 Task: Add an event with the title Webinar: Advanced Google AdWords Techniques, date '2023/12/05', time 7:50 AM to 9:50 AMand add a description: Participants will be guided to focus their attention on their breath, using it as an anchor to bring their awareness to the present moment. They will learn techniques to deepen their breath, release tension, and promote relaxation., put the event into Orange category . Add location for the event as: Bangkok, Thailand, logged in from the account softage.3@softage.netand send the event invitation to softage.1@softage.net and softage.2@softage.net. Set a reminder for the event 15 minutes before
Action: Mouse moved to (81, 87)
Screenshot: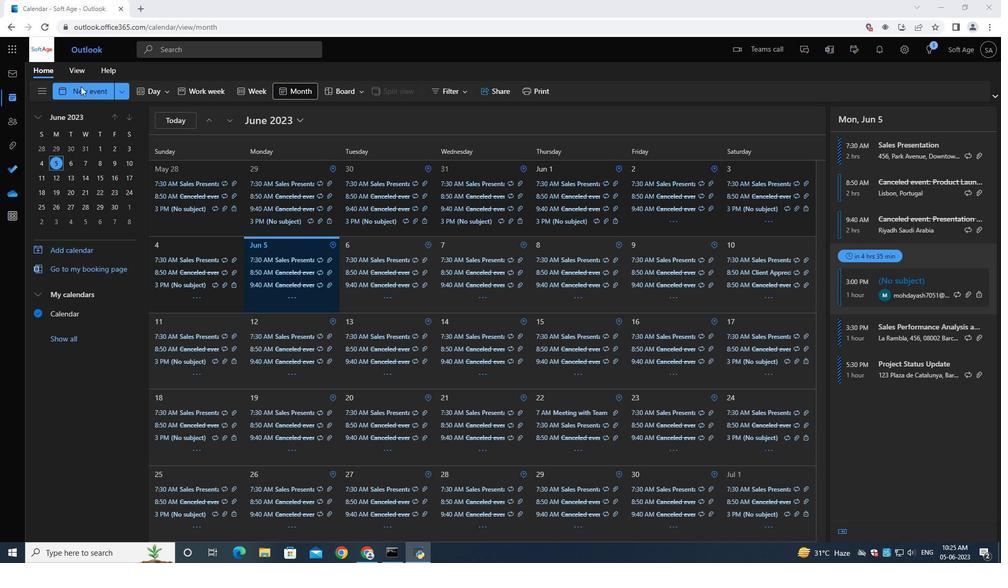 
Action: Mouse pressed left at (81, 87)
Screenshot: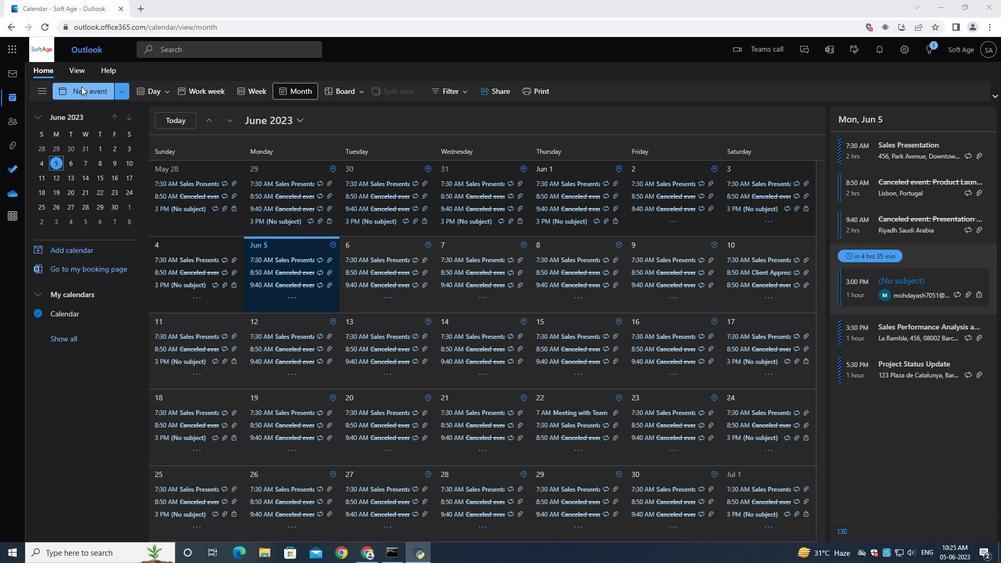 
Action: Mouse moved to (276, 165)
Screenshot: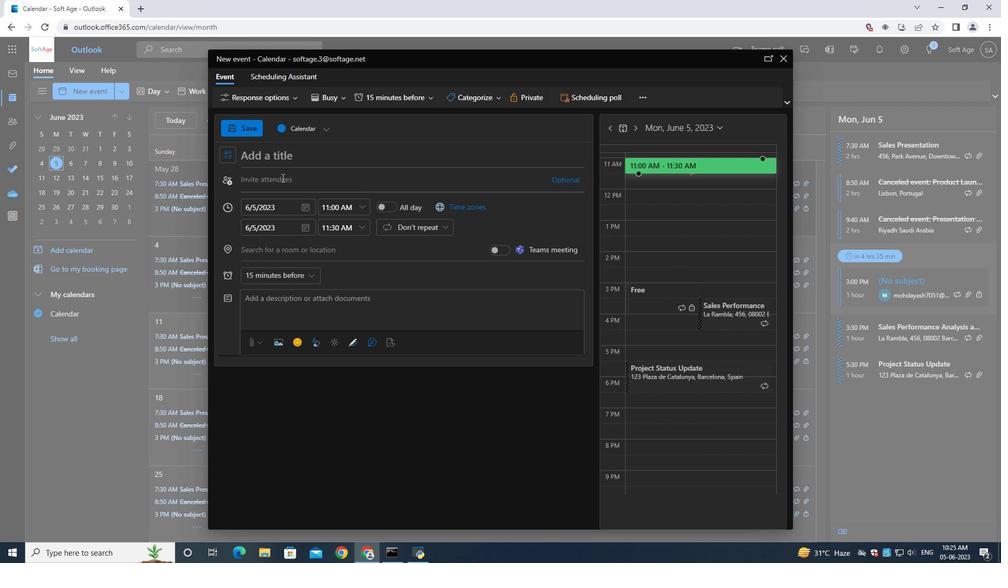
Action: Mouse pressed left at (276, 165)
Screenshot: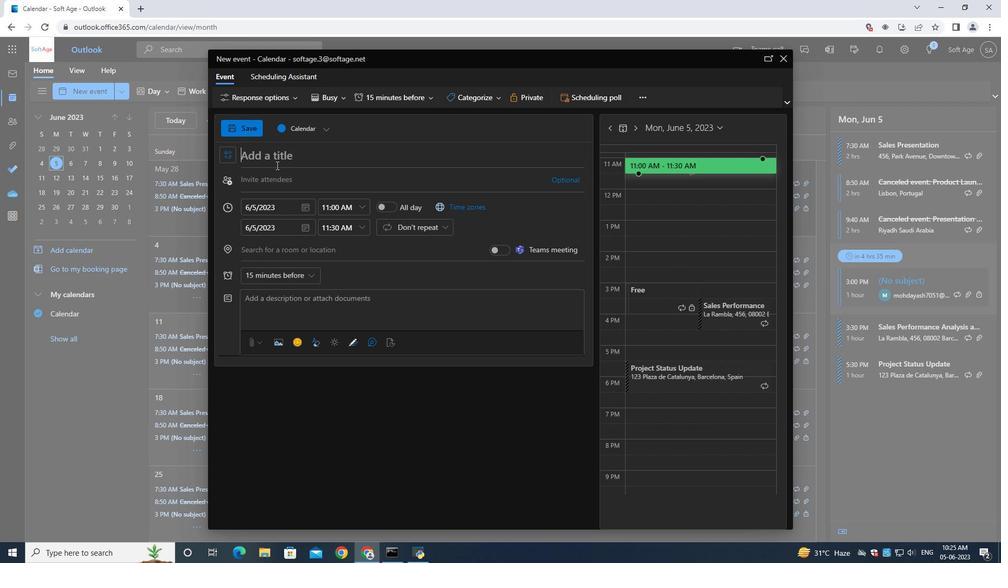 
Action: Key pressed <Key.shift><Key.shift>Webinar<Key.shift_r>:<Key.space><Key.shift>Advanced<Key.space><Key.shift>Google<Key.space><Key.shift>Ad<Key.shift><Key.shift><Key.shift><Key.shift><Key.shift><Key.shift><Key.shift><Key.shift><Key.shift>Words<Key.space><Key.shift>Techniques
Screenshot: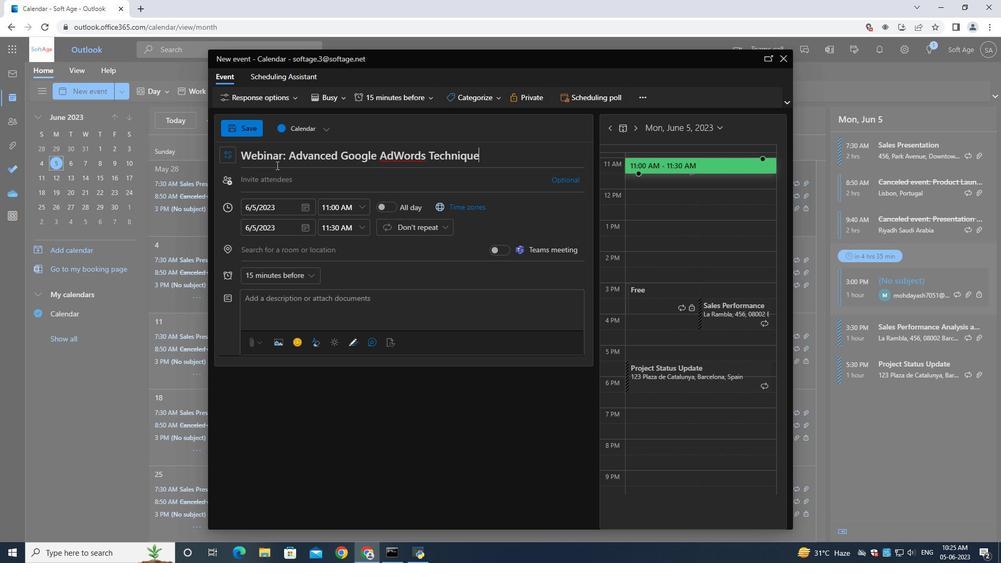 
Action: Mouse moved to (308, 213)
Screenshot: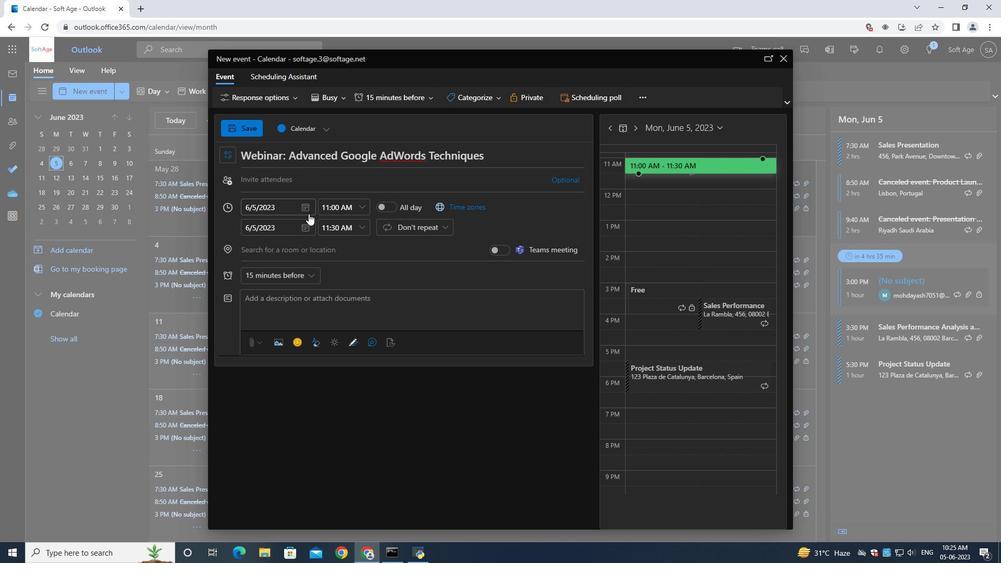 
Action: Mouse pressed left at (308, 213)
Screenshot: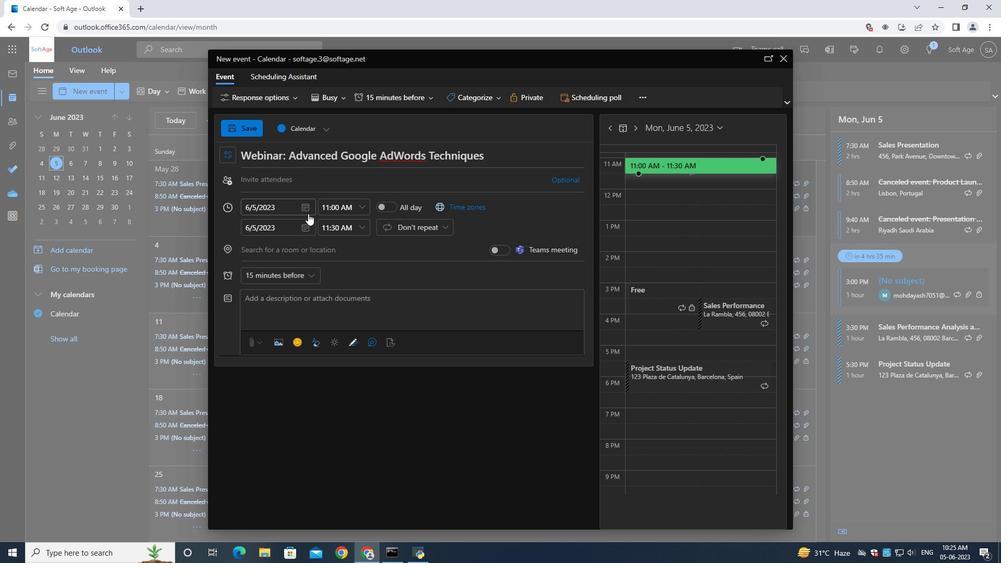 
Action: Mouse moved to (337, 227)
Screenshot: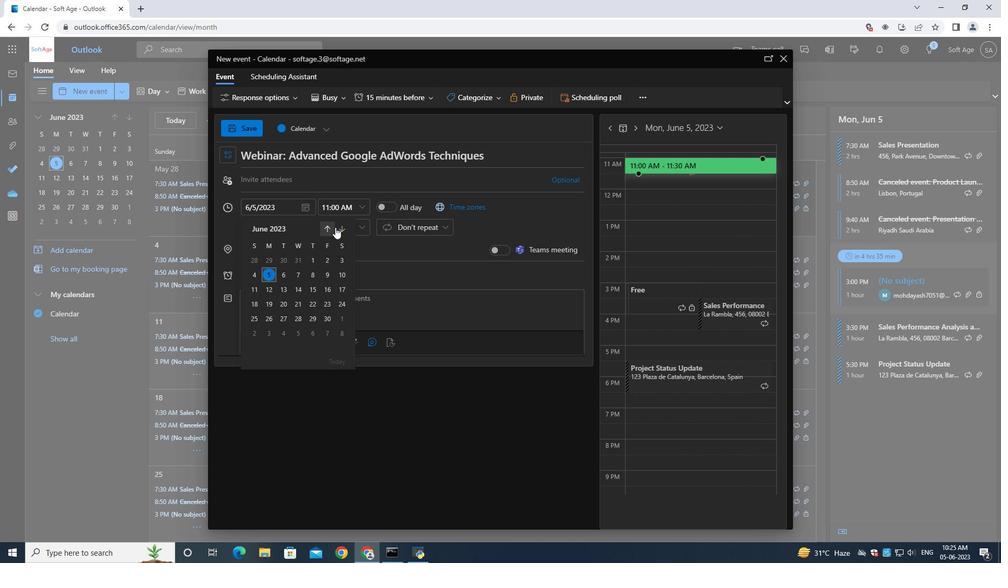 
Action: Mouse pressed left at (337, 227)
Screenshot: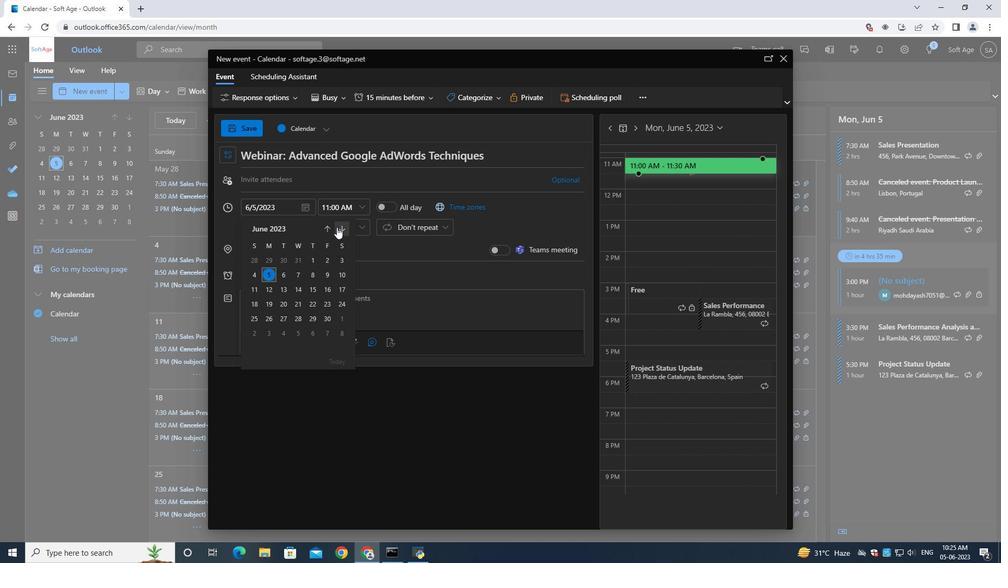 
Action: Mouse pressed left at (337, 227)
Screenshot: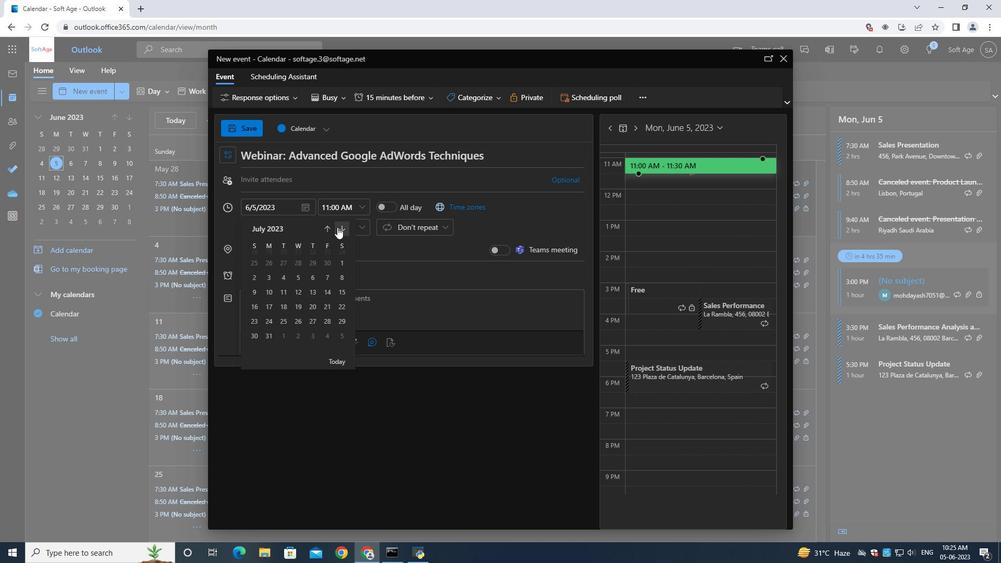 
Action: Mouse moved to (337, 227)
Screenshot: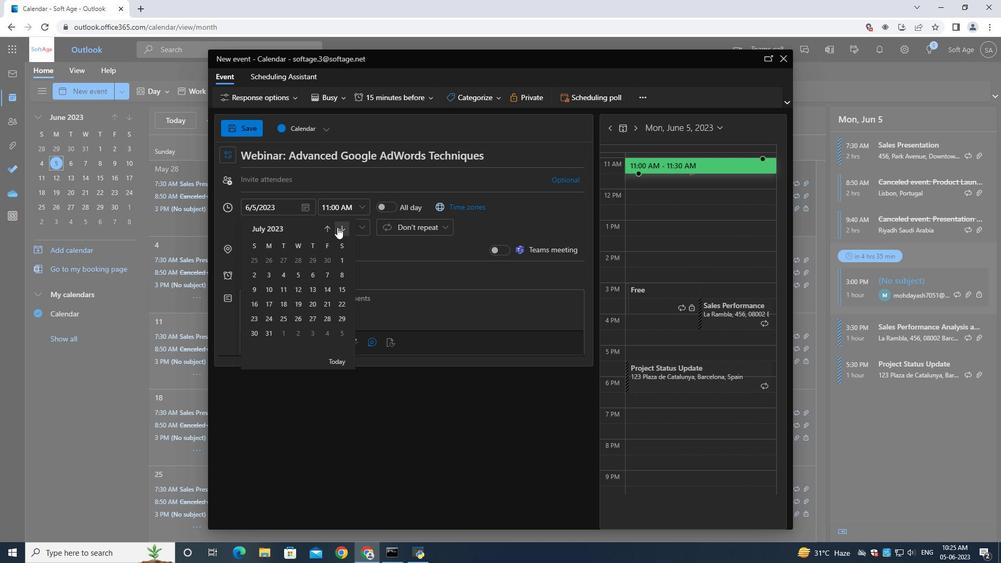 
Action: Mouse pressed left at (337, 227)
Screenshot: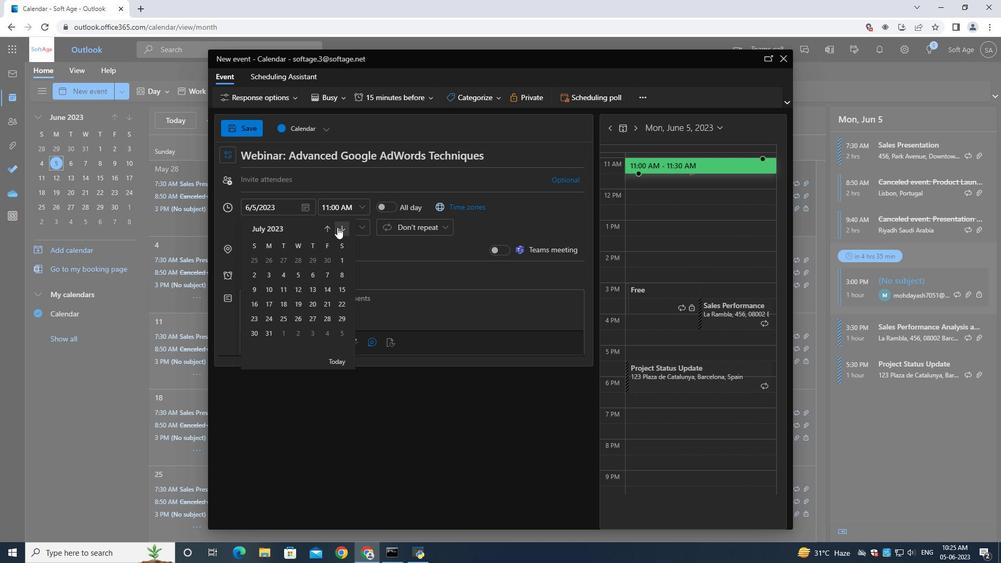
Action: Mouse pressed left at (337, 227)
Screenshot: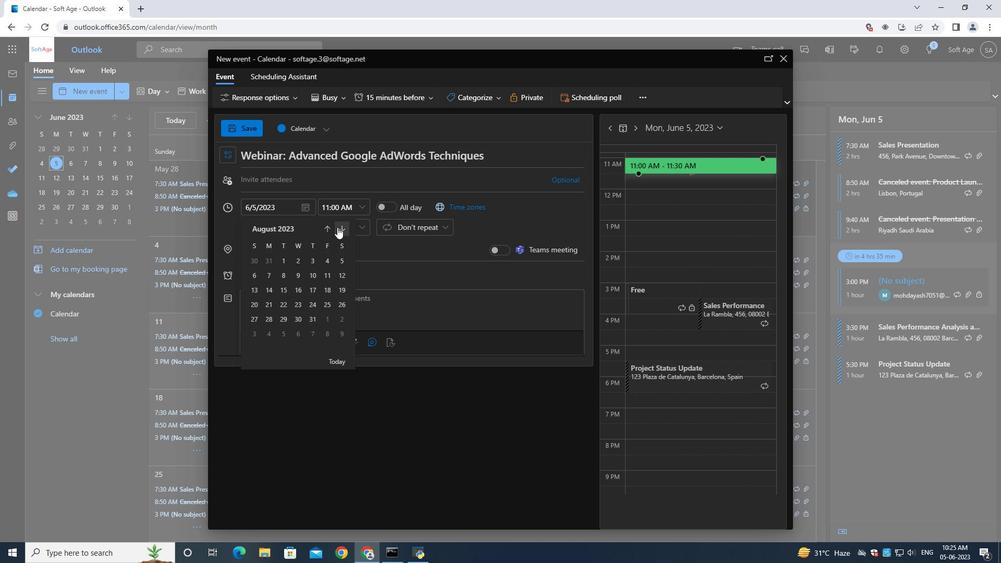 
Action: Mouse pressed left at (337, 227)
Screenshot: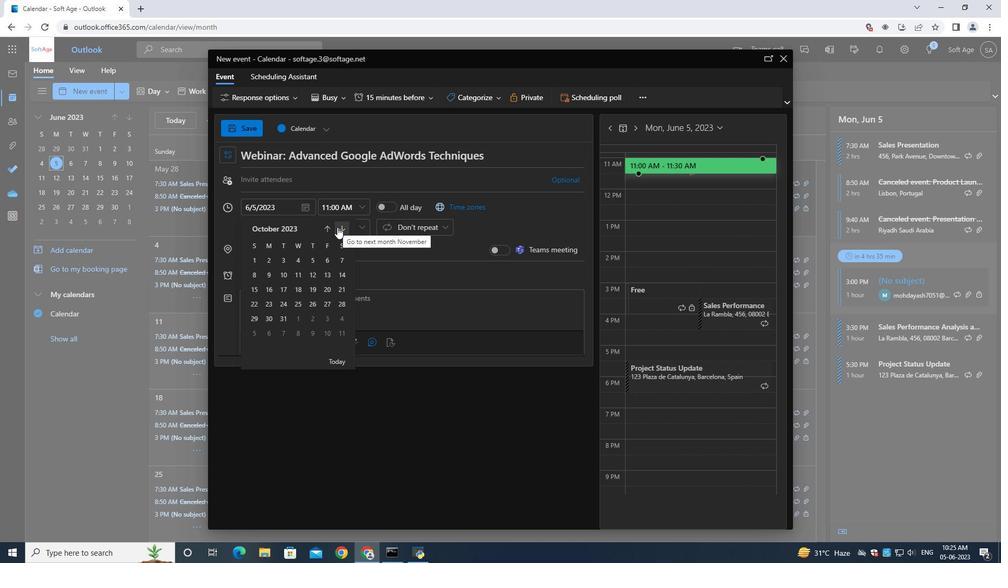 
Action: Mouse pressed left at (337, 227)
Screenshot: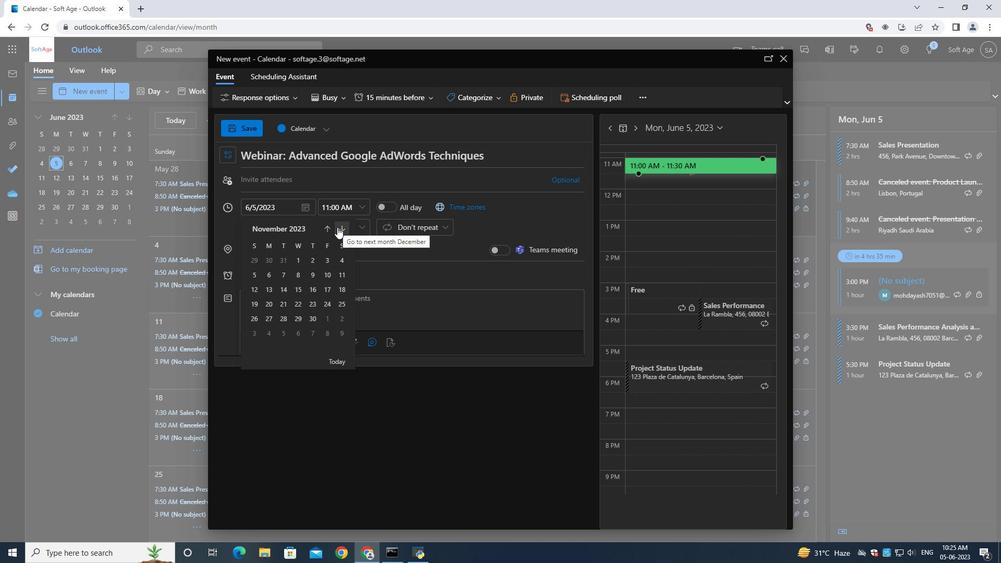 
Action: Mouse moved to (283, 276)
Screenshot: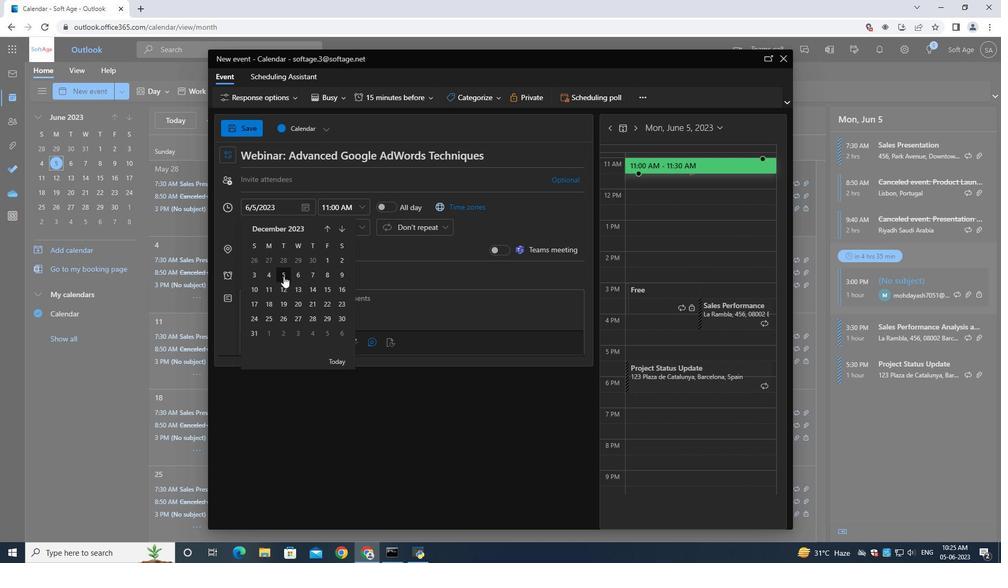 
Action: Mouse pressed left at (283, 276)
Screenshot: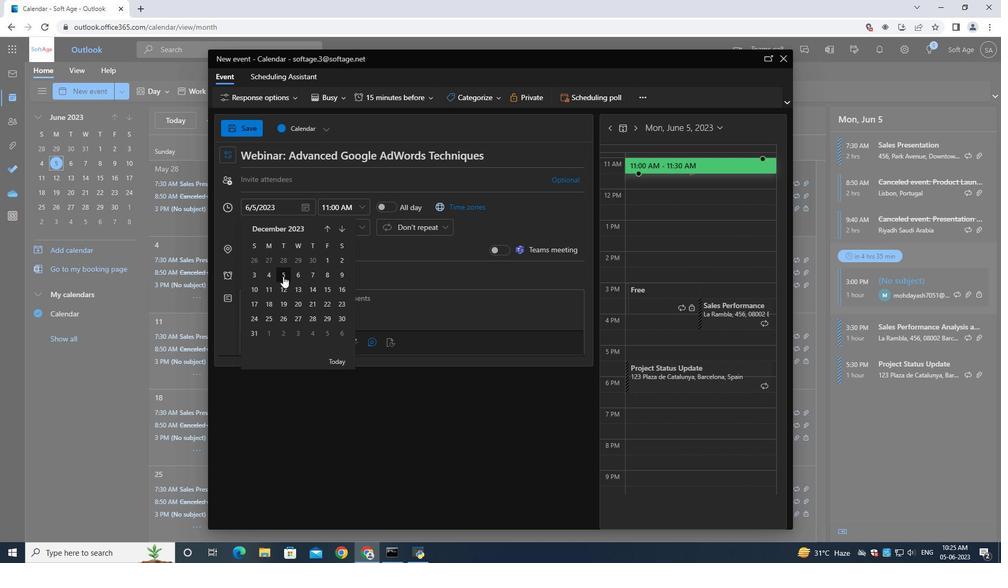 
Action: Mouse moved to (351, 213)
Screenshot: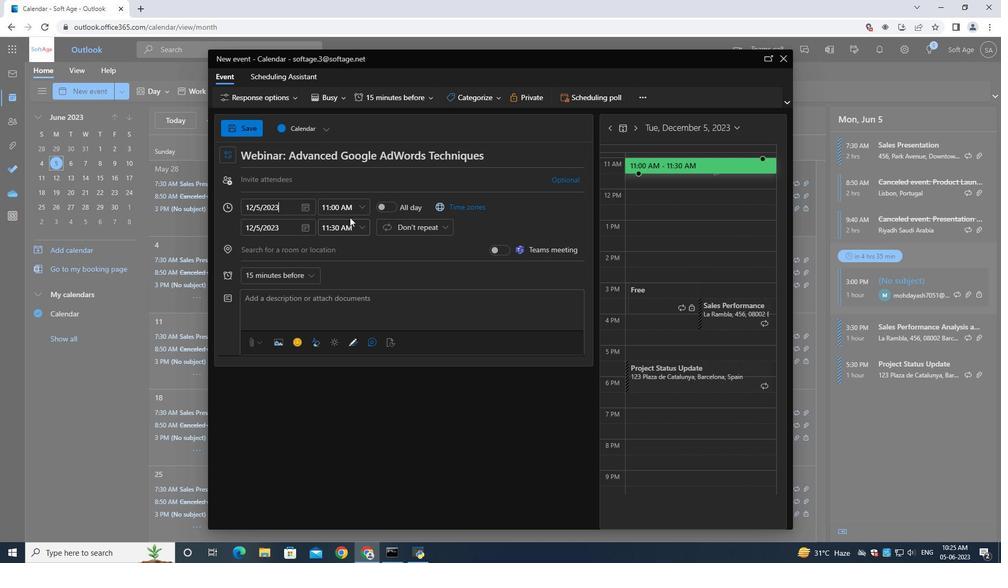 
Action: Mouse pressed left at (351, 213)
Screenshot: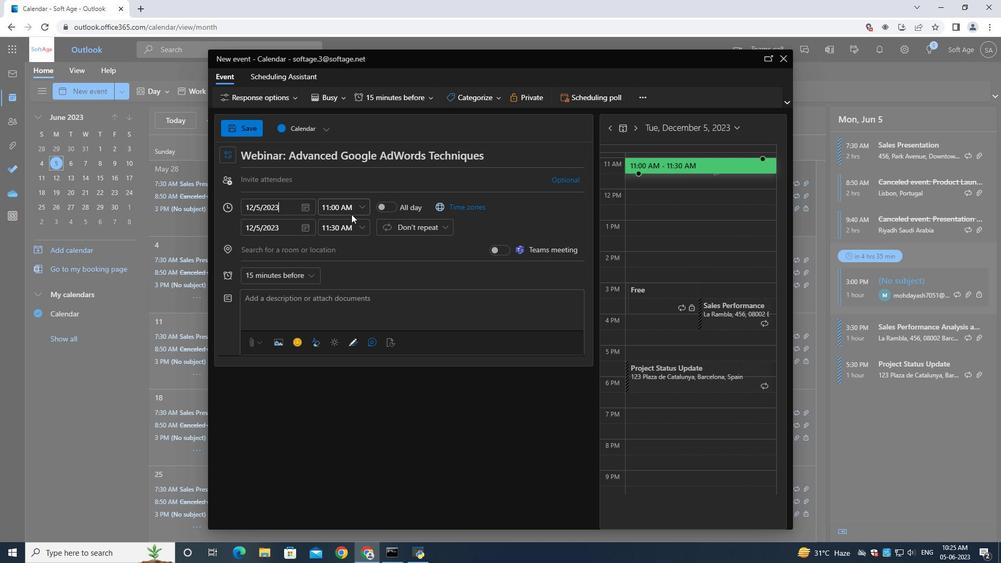 
Action: Mouse moved to (351, 212)
Screenshot: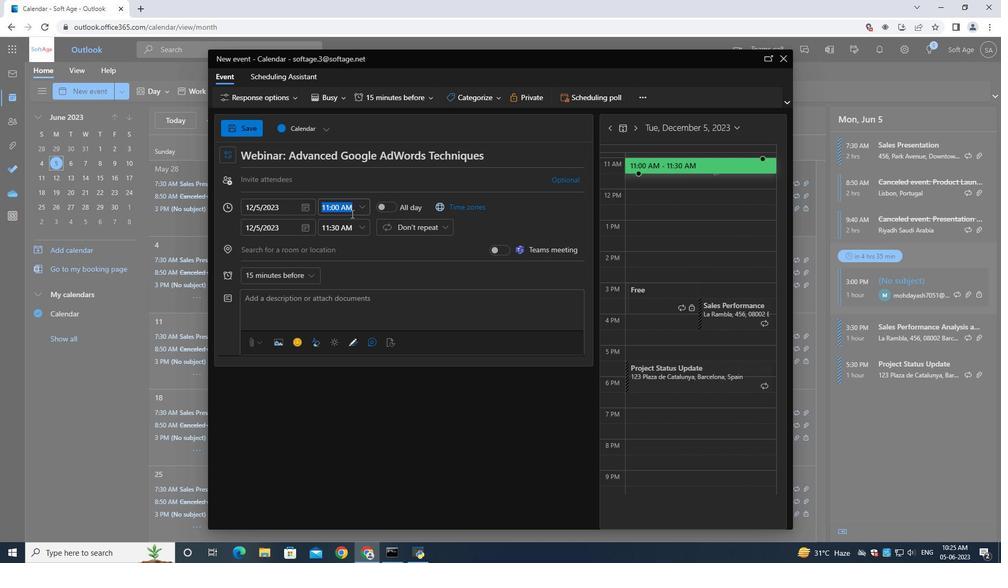 
Action: Key pressed 7<Key.shift_r>:55<Key.backspace>0<Key.shift>AM
Screenshot: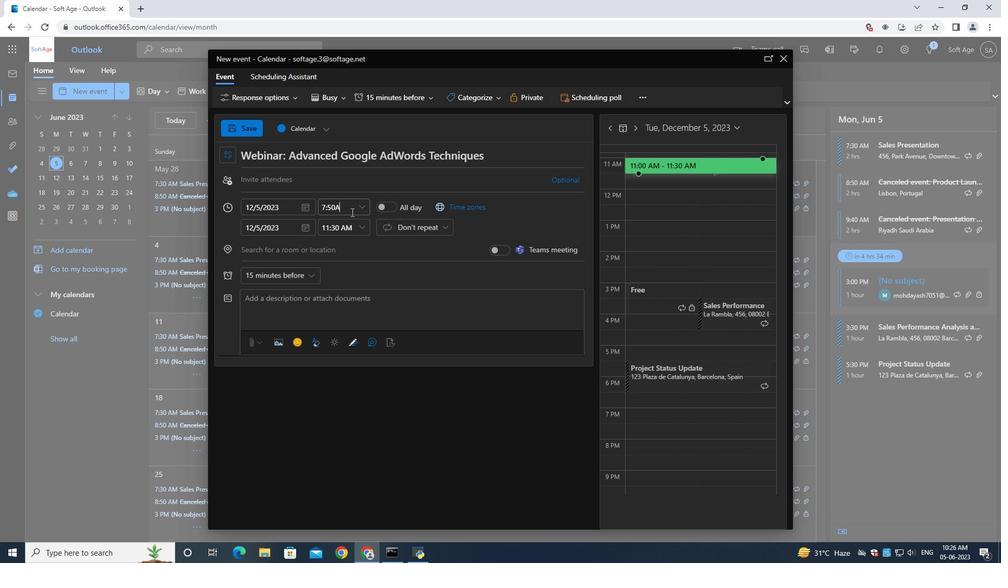 
Action: Mouse moved to (341, 229)
Screenshot: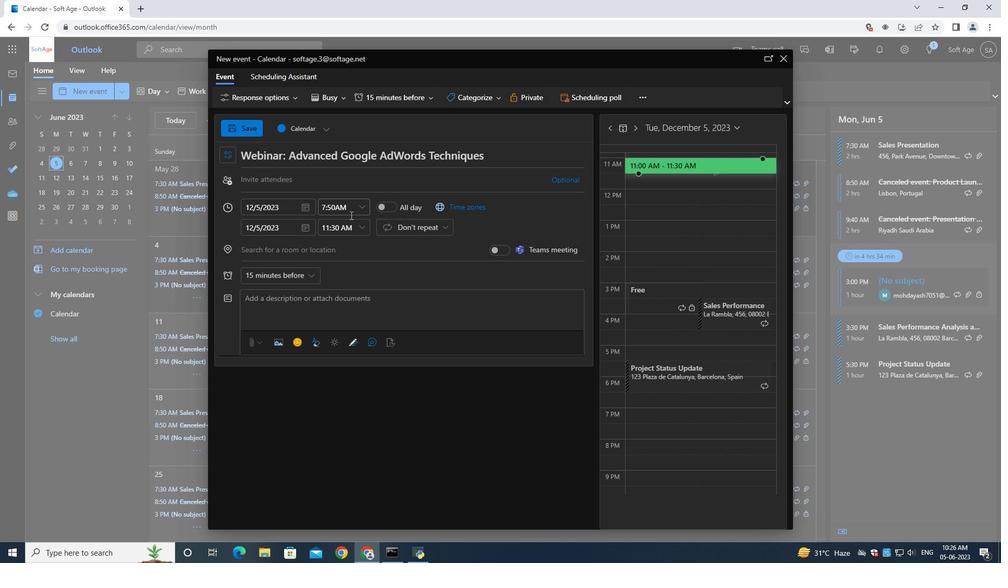 
Action: Mouse pressed left at (341, 229)
Screenshot: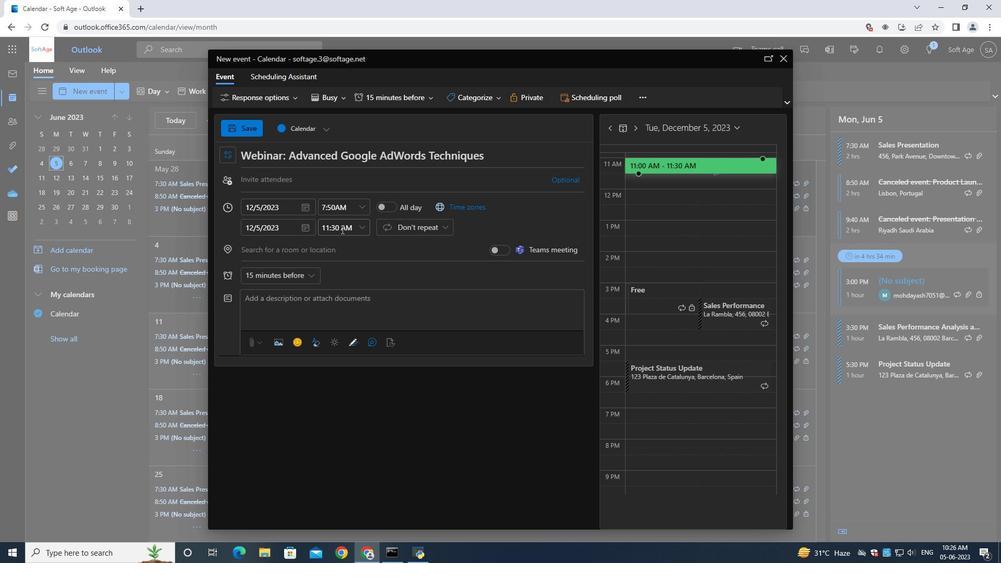 
Action: Key pressed 9<Key.shift_r>:50<Key.shift><Key.shift><Key.shift>AM
Screenshot: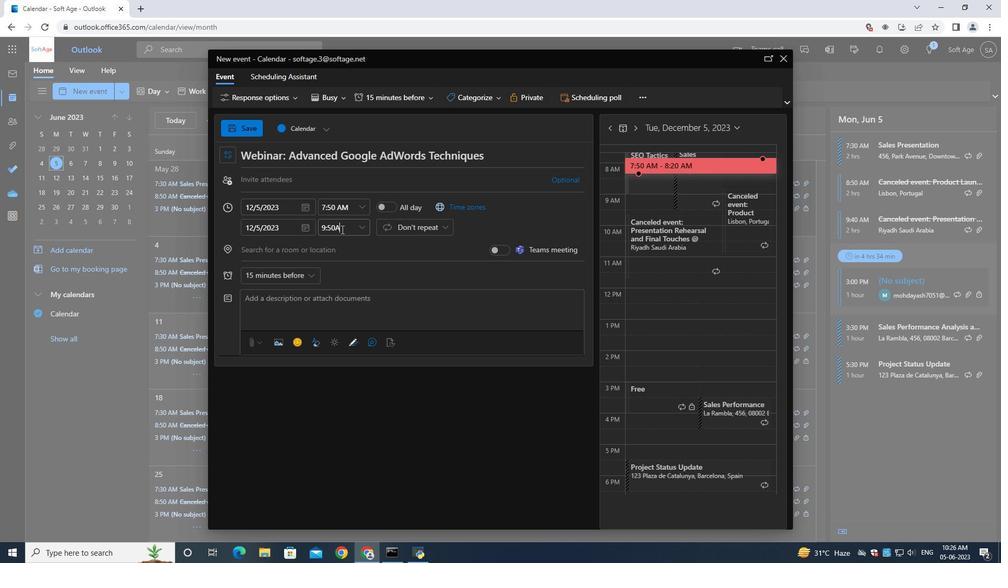 
Action: Mouse moved to (287, 298)
Screenshot: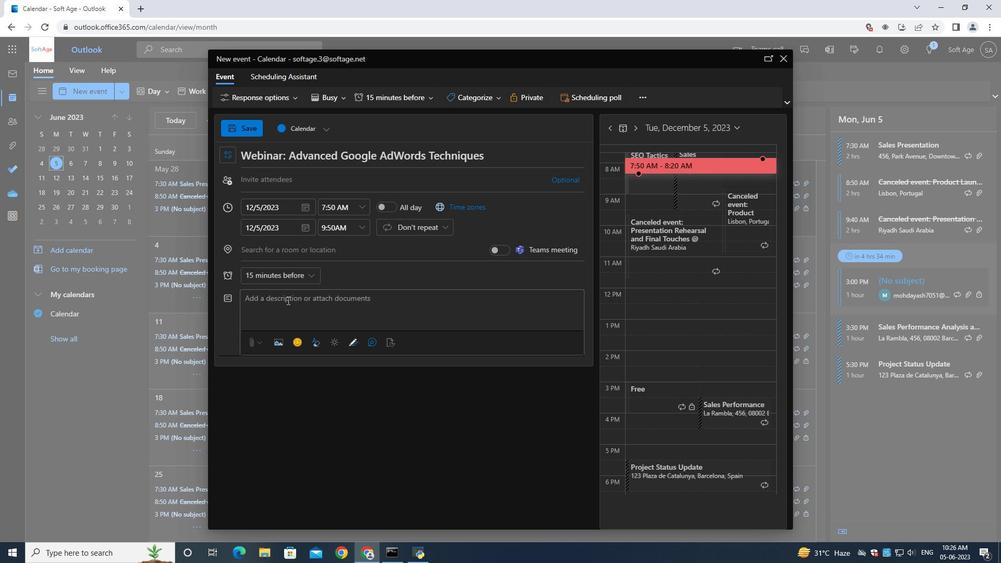 
Action: Mouse pressed left at (287, 298)
Screenshot: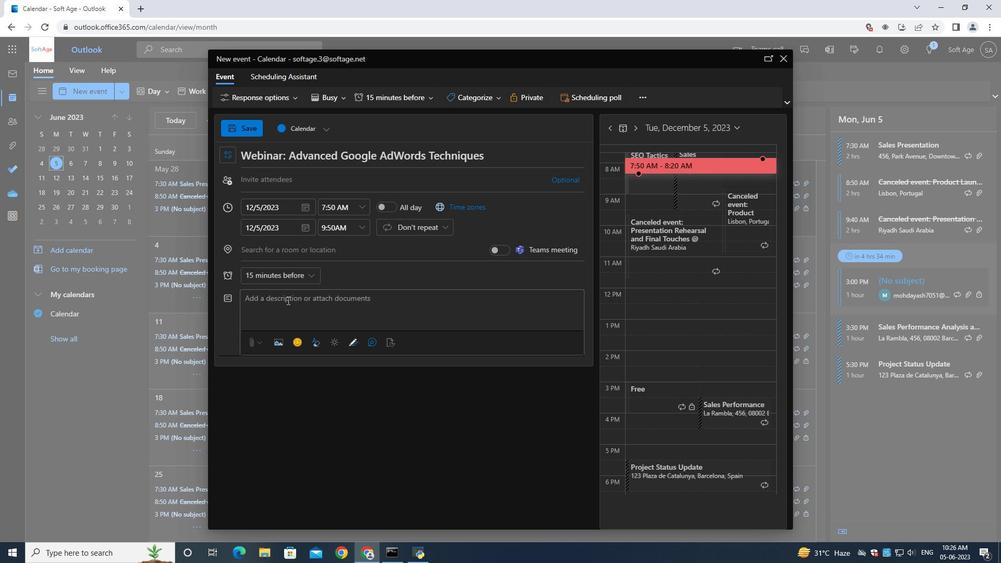 
Action: Key pressed <Key.shift>Participants<Key.space>will<Key.space>be<Key.space>guided<Key.space>to<Key.space>focus<Key.space>their<Key.space>attention<Key.space>on<Key.space>their<Key.space>breath,<Key.space>using<Key.space>it<Key.space>as<Key.space>an<Key.space>anchor<Key.space>to<Key.space>bring<Key.space>their<Key.space>awareness<Key.space>to<Key.space>the<Key.space>present<Key.space>momment<Key.space><Key.backspace><Key.backspace><Key.backspace><Key.backspace><Key.backspace>ent.<Key.space><Key.shift>They<Key.space>will<Key.space>learn<Key.space>techniques<Key.space>to<Key.space>deepen<Key.space>their<Key.space>breath,<Key.space>release<Key.space>tension<Key.space><Key.backspace>,<Key.space>and<Key.space>promote<Key.space>relaxation.
Screenshot: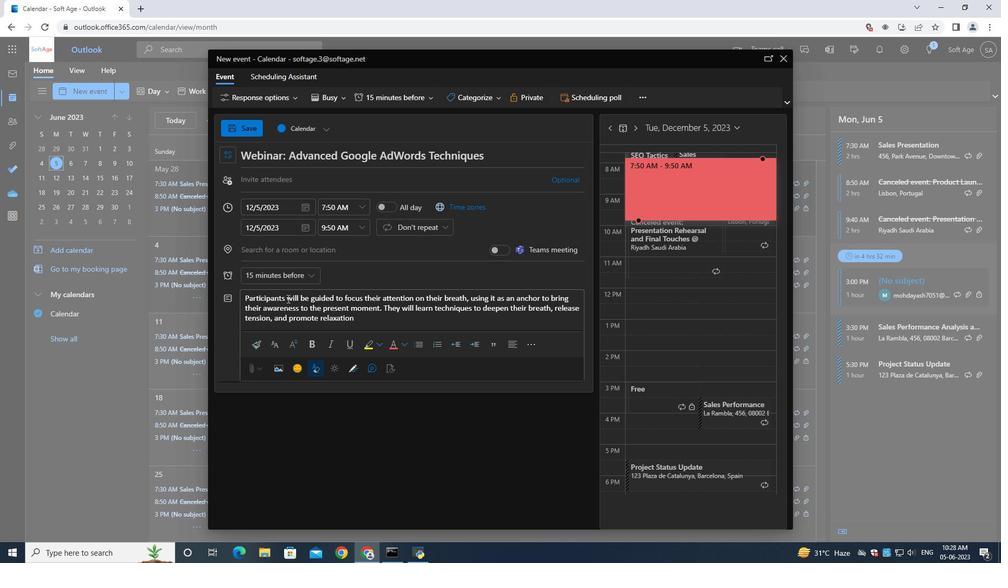 
Action: Mouse moved to (475, 95)
Screenshot: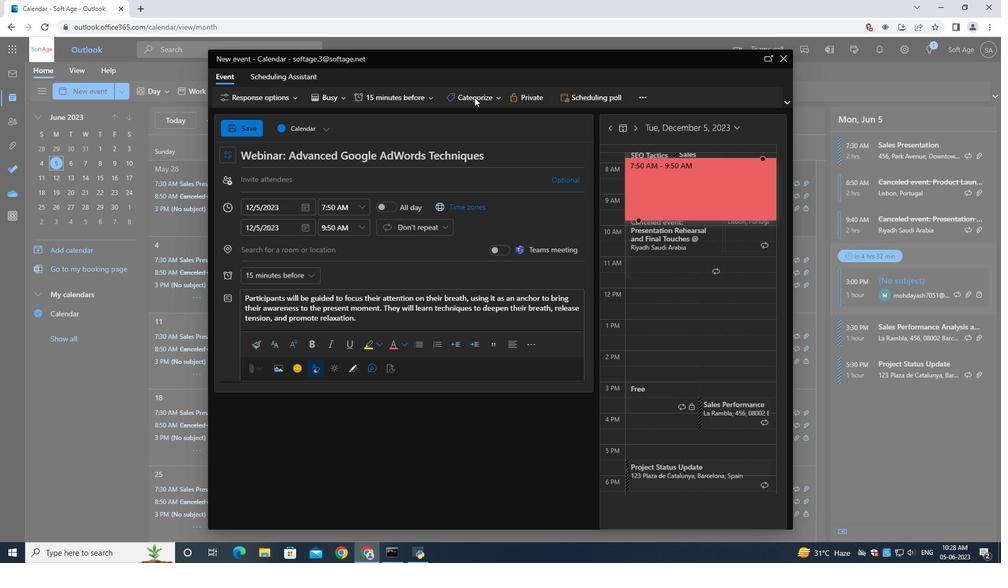 
Action: Mouse pressed left at (475, 95)
Screenshot: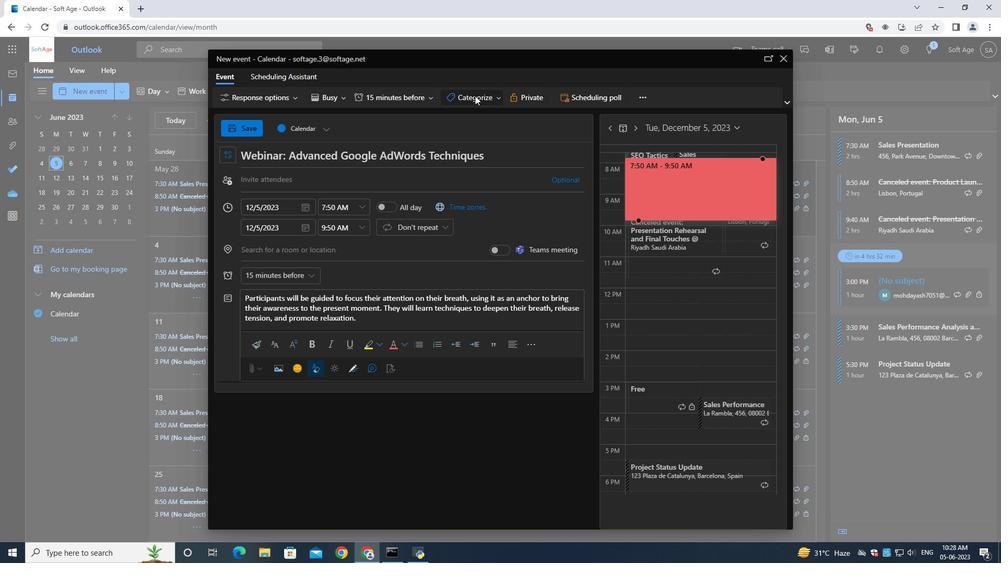 
Action: Mouse moved to (471, 149)
Screenshot: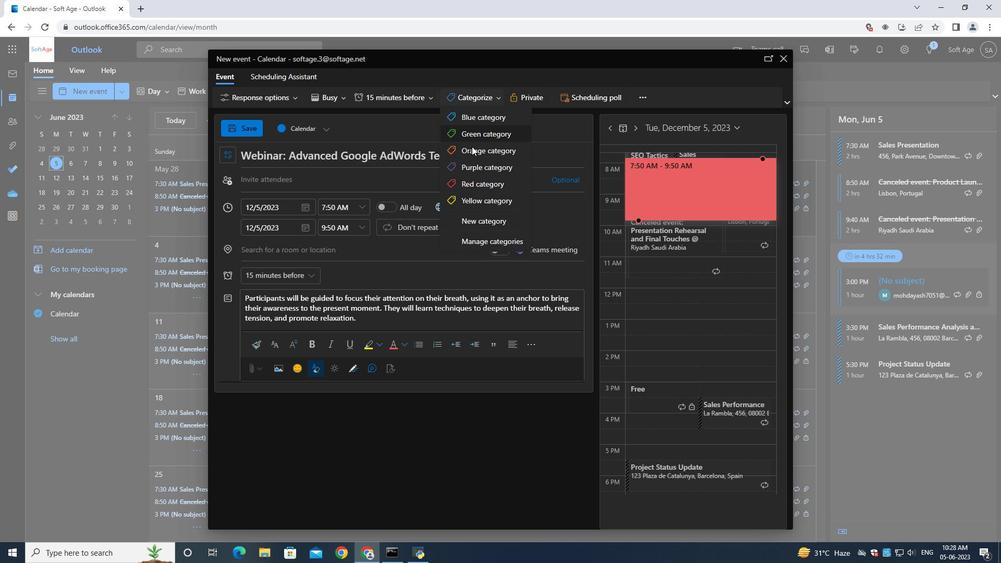 
Action: Mouse pressed left at (471, 149)
Screenshot: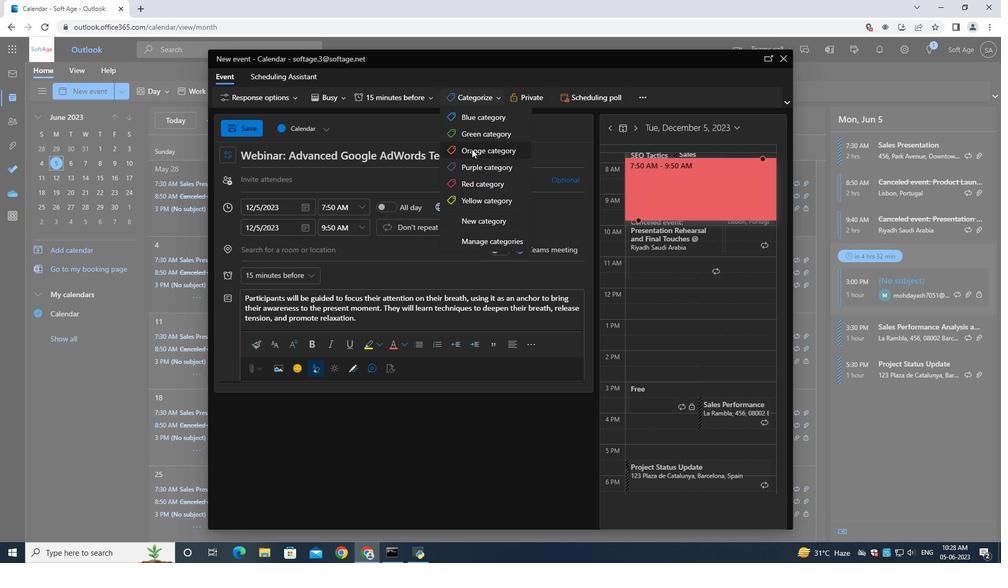 
Action: Mouse moved to (274, 250)
Screenshot: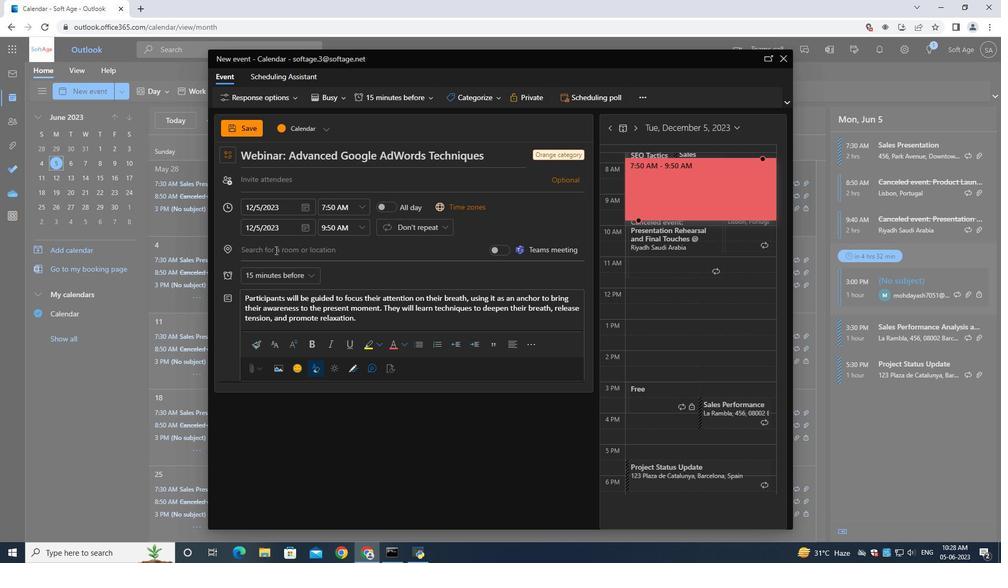 
Action: Mouse pressed left at (274, 250)
Screenshot: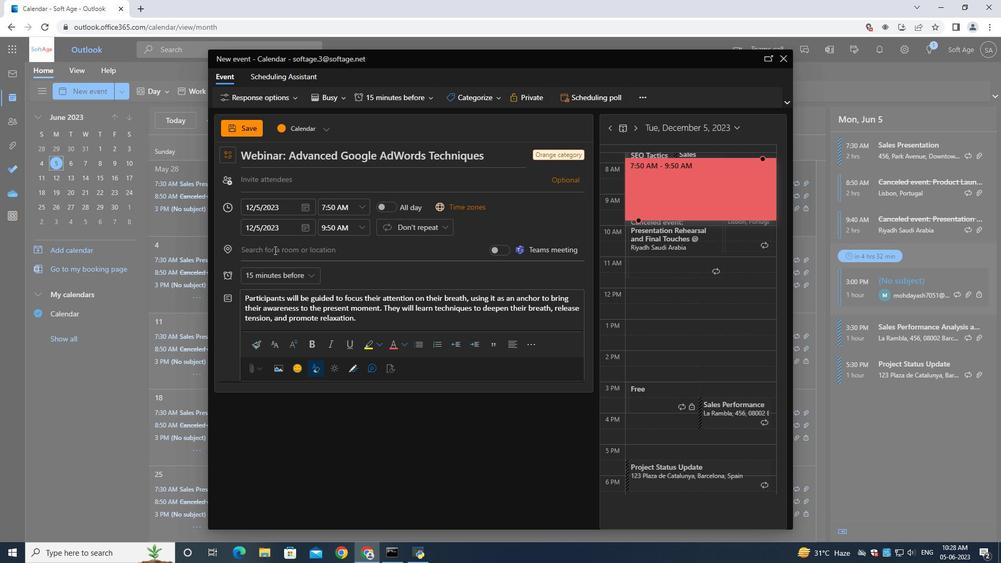 
Action: Key pressed <Key.shift><Key.shift><Key.shift><Key.shift><Key.shift><Key.shift><Key.shift><Key.shift><Key.shift><Key.shift><Key.shift><Key.shift><Key.shift><Key.shift><Key.shift><Key.shift><Key.shift><Key.shift><Key.shift><Key.shift><Key.shift><Key.shift><Key.shift><Key.shift><Key.shift><Key.shift><Key.shift><Key.shift><Key.shift><Key.shift><Key.shift><Key.shift><Key.shift><Key.shift><Key.shift><Key.shift><Key.shift><Key.shift><Key.shift><Key.shift><Key.shift><Key.shift><Key.shift><Key.shift><Key.shift><Key.shift><Key.shift><Key.shift><Key.shift><Key.shift><Key.shift><Key.shift><Key.shift><Key.shift><Key.shift><Key.shift><Key.shift><Key.shift><Key.shift>Bangkok,<Key.shift><Key.shift><Key.shift><Key.shift><Key.shift><Key.shift><Key.shift><Key.shift><Key.shift><Key.shift><Key.shift><Key.shift><Key.shift><Key.shift><Key.shift><Key.shift><Key.space>Thailand
Screenshot: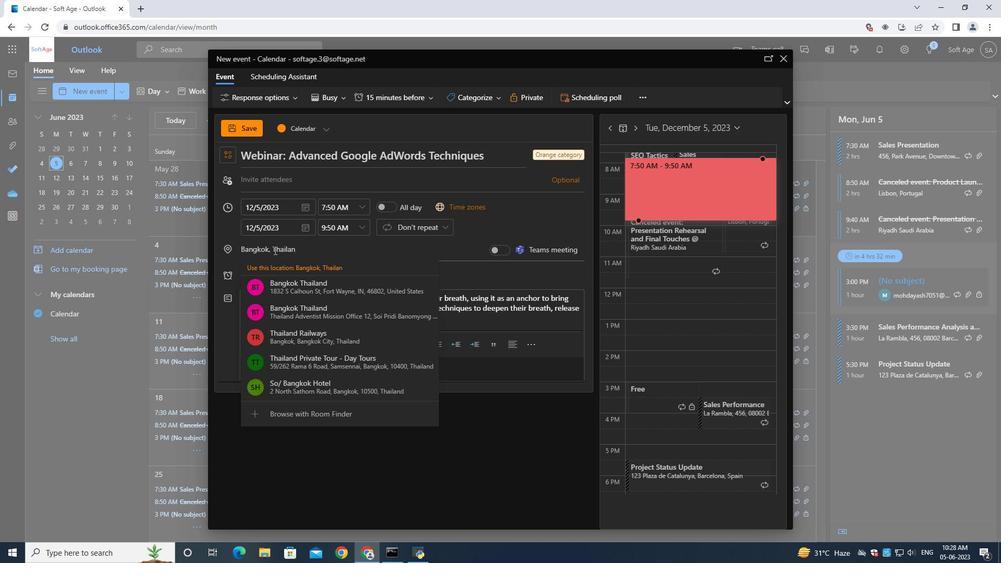 
Action: Mouse moved to (298, 179)
Screenshot: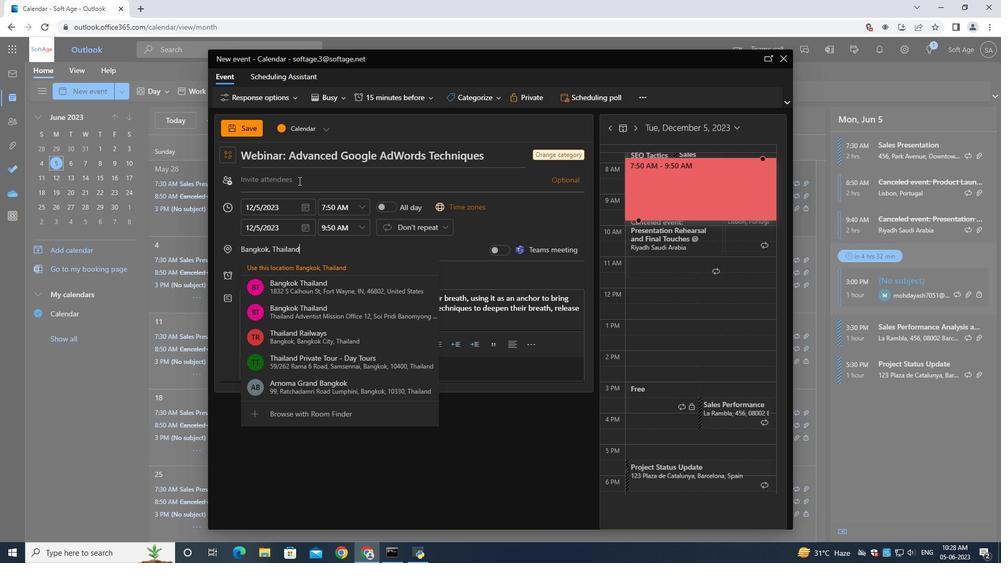 
Action: Mouse pressed left at (298, 179)
Screenshot: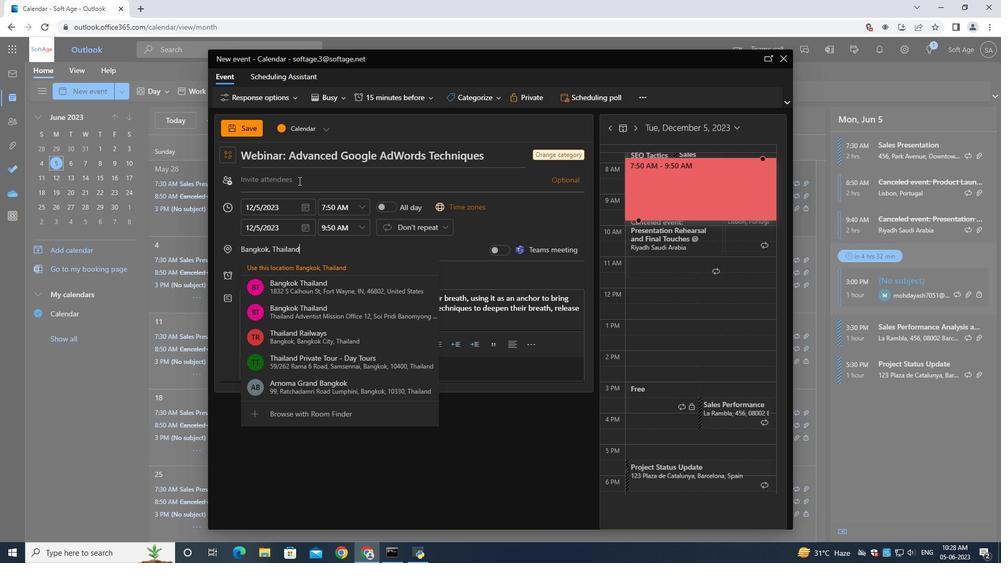 
Action: Key pressed softage.1<Key.shift>@softage.net
Screenshot: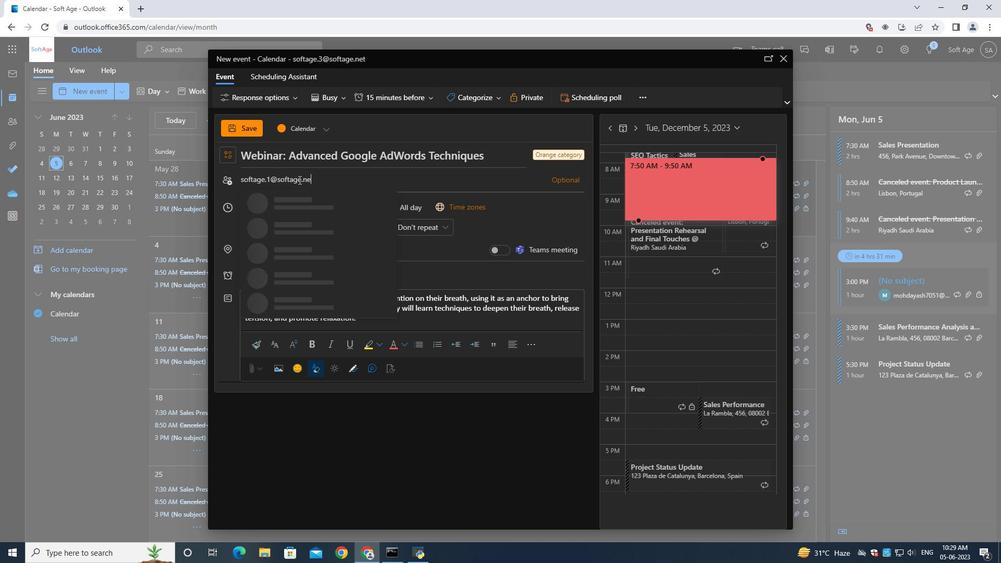 
Action: Mouse moved to (302, 207)
Screenshot: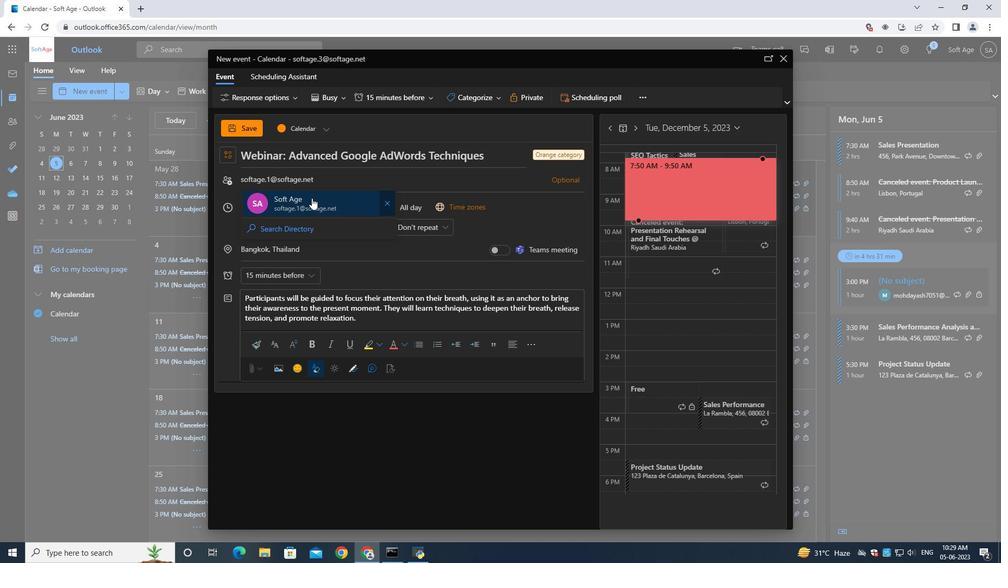 
Action: Mouse pressed left at (302, 207)
Screenshot: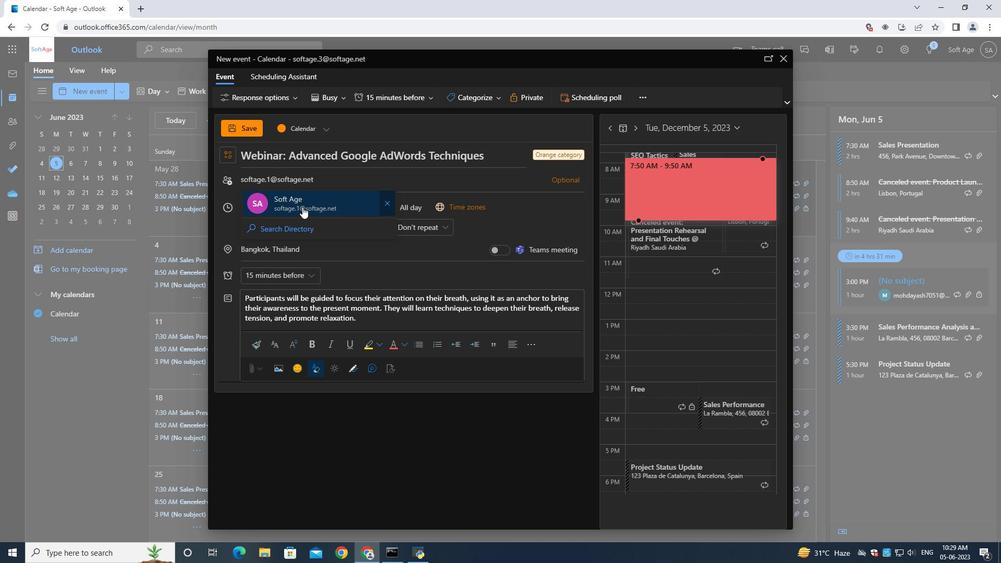
Action: Mouse moved to (302, 207)
Screenshot: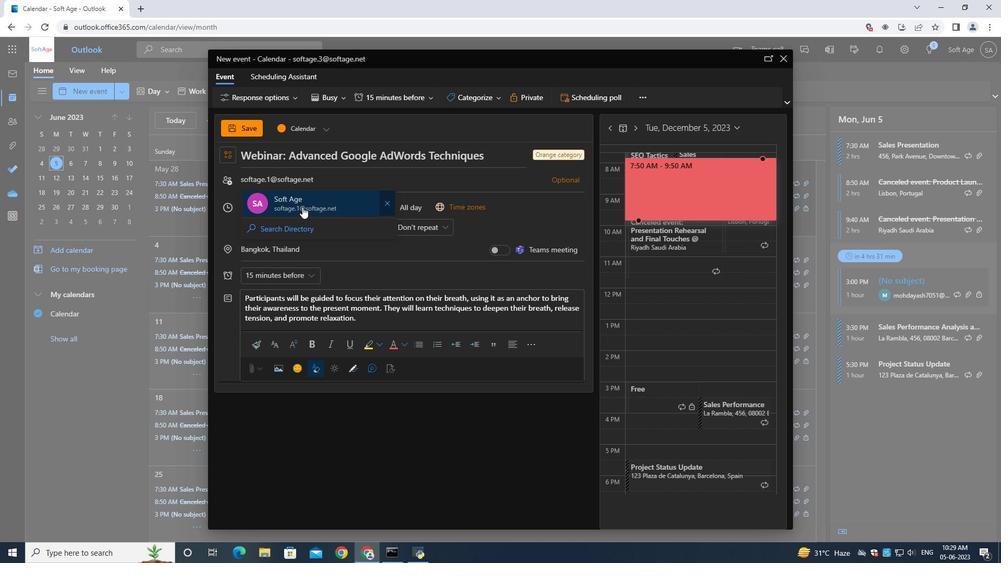 
Action: Key pressed softage.2<Key.shift>@softage.net
Screenshot: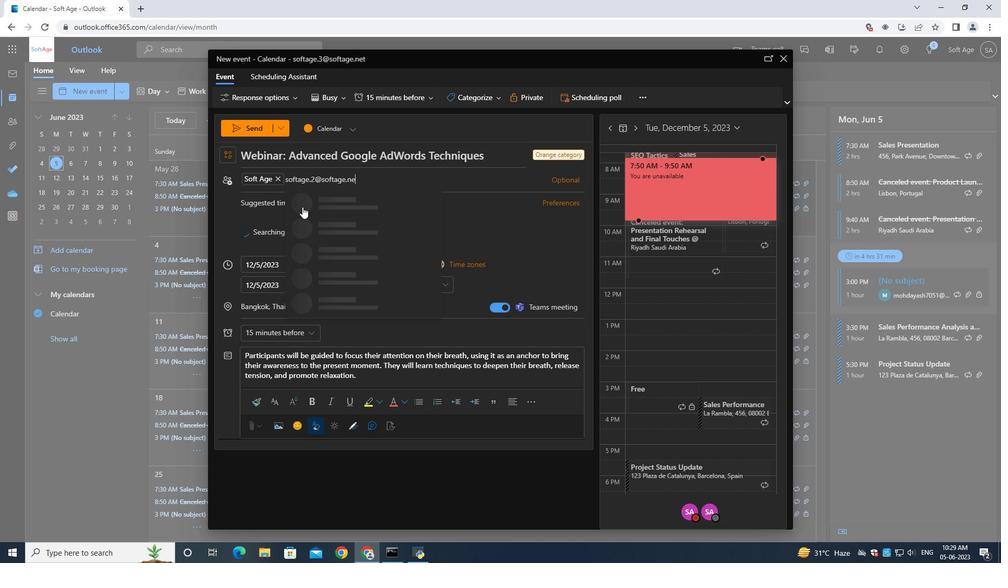 
Action: Mouse moved to (338, 206)
Screenshot: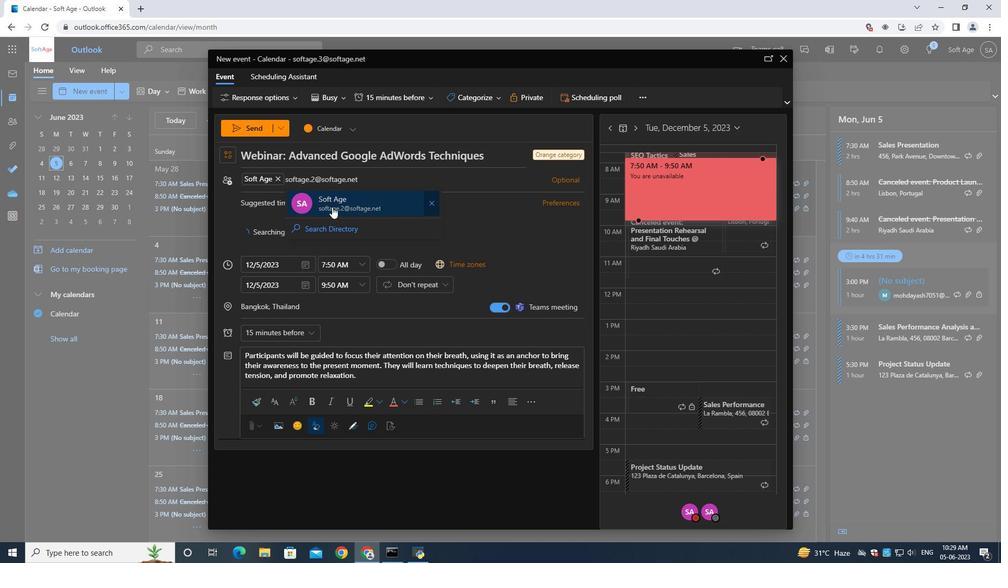 
Action: Mouse pressed left at (338, 206)
Screenshot: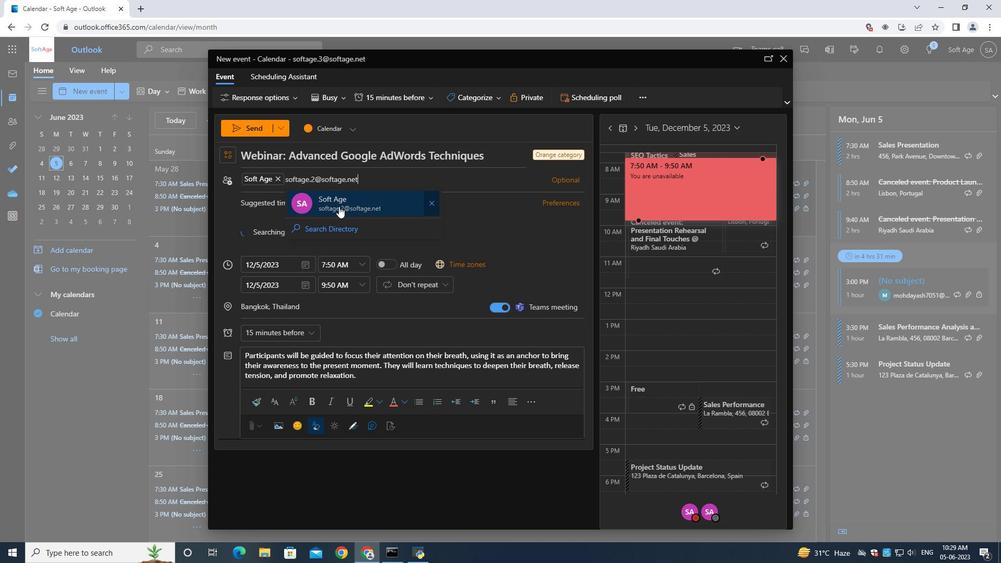 
Action: Mouse moved to (270, 332)
Screenshot: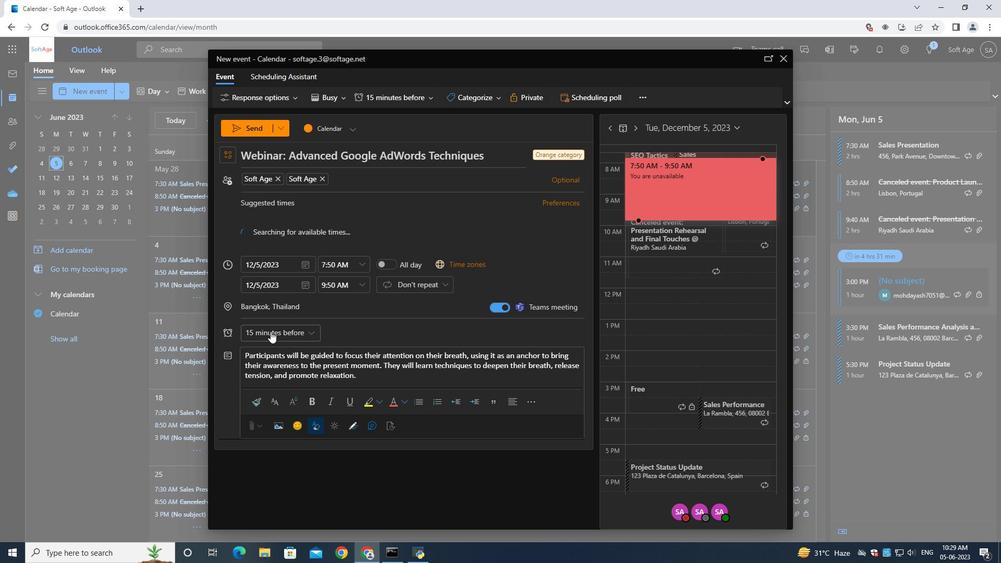 
Action: Mouse pressed left at (270, 332)
Screenshot: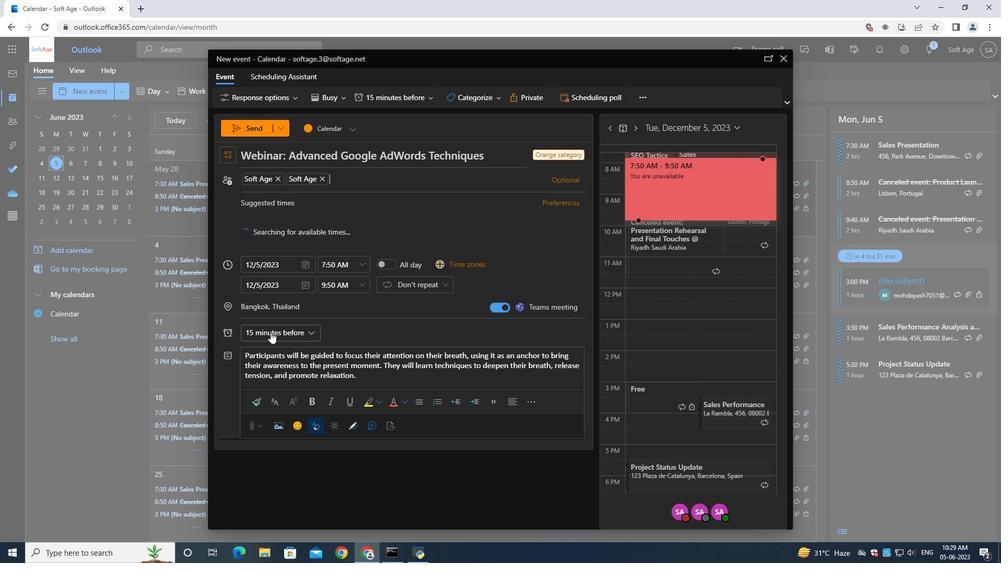 
Action: Mouse pressed left at (270, 332)
Screenshot: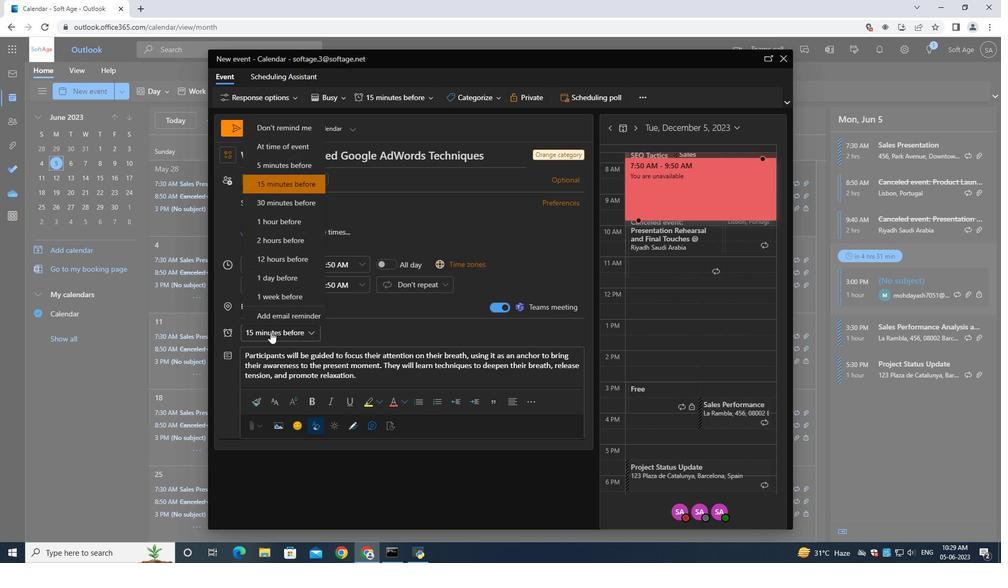 
Action: Mouse moved to (243, 131)
Screenshot: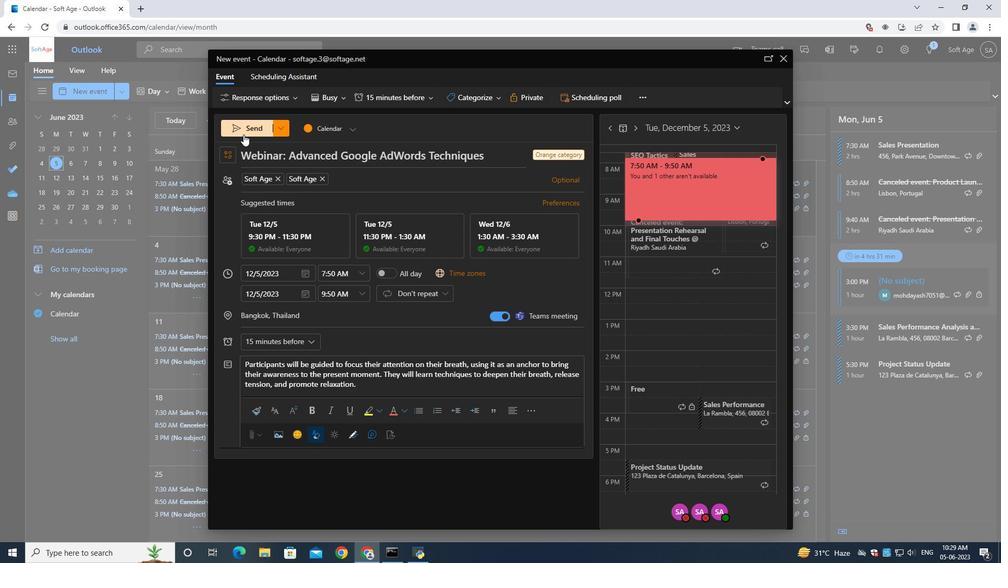 
Action: Mouse pressed left at (243, 131)
Screenshot: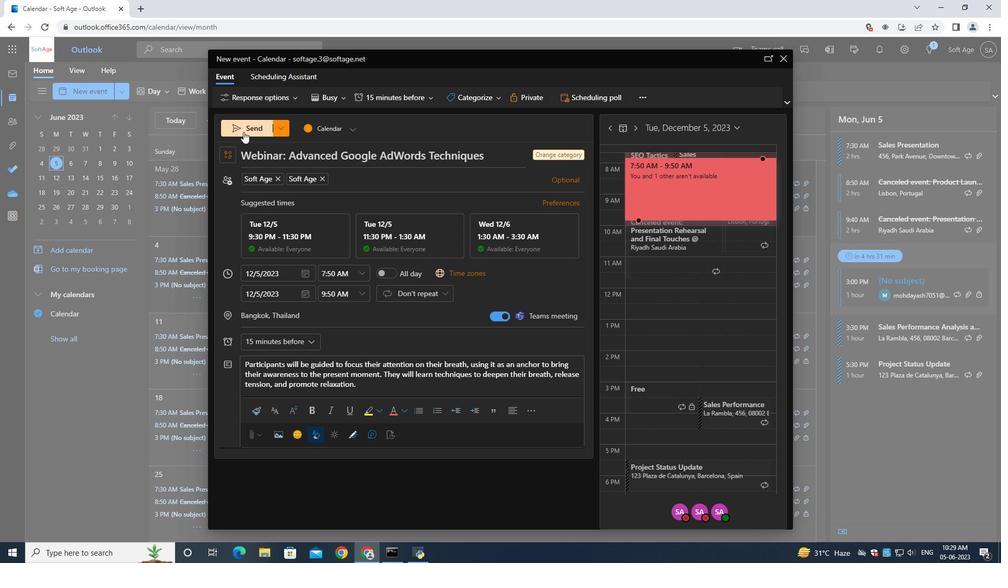 
